 Task: Create New Customer with Customer Name: Lord & Taylor, Billing Address Line1: 3100 Abia Martin Drive, Billing Address Line2:  Panther Burn, Billing Address Line3:  Mississippi 38765, Cell Number: 305-245-4096
Action: Mouse moved to (163, 32)
Screenshot: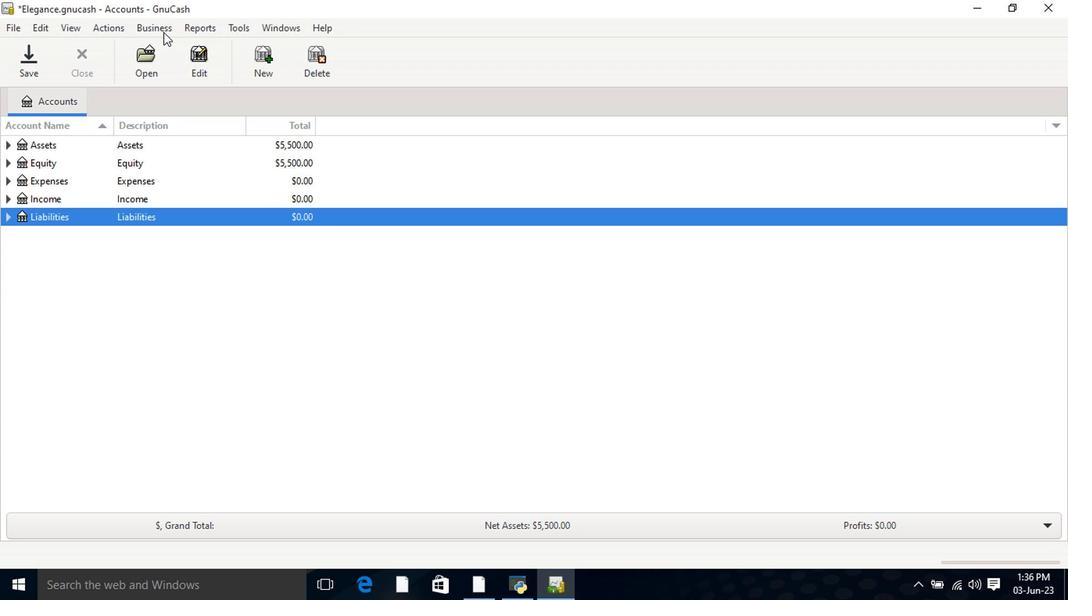 
Action: Mouse pressed left at (163, 32)
Screenshot: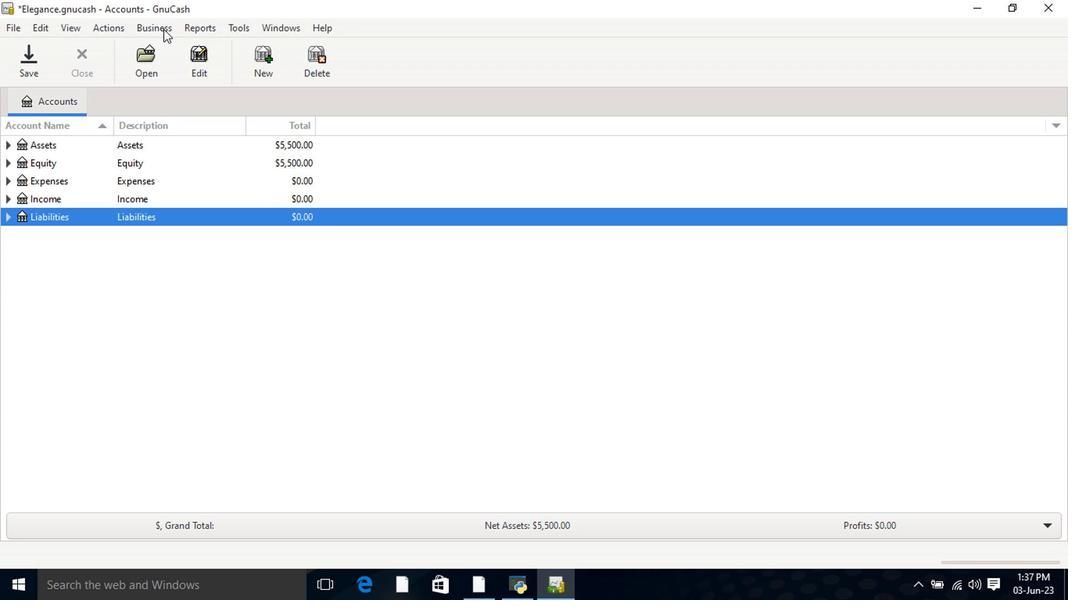 
Action: Mouse moved to (347, 74)
Screenshot: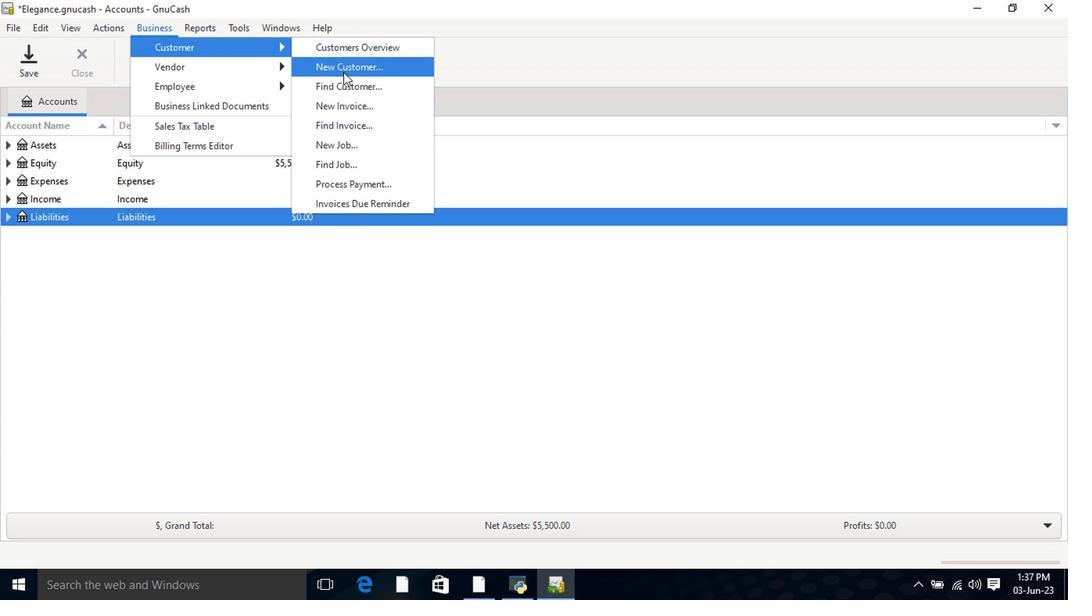 
Action: Mouse pressed left at (347, 74)
Screenshot: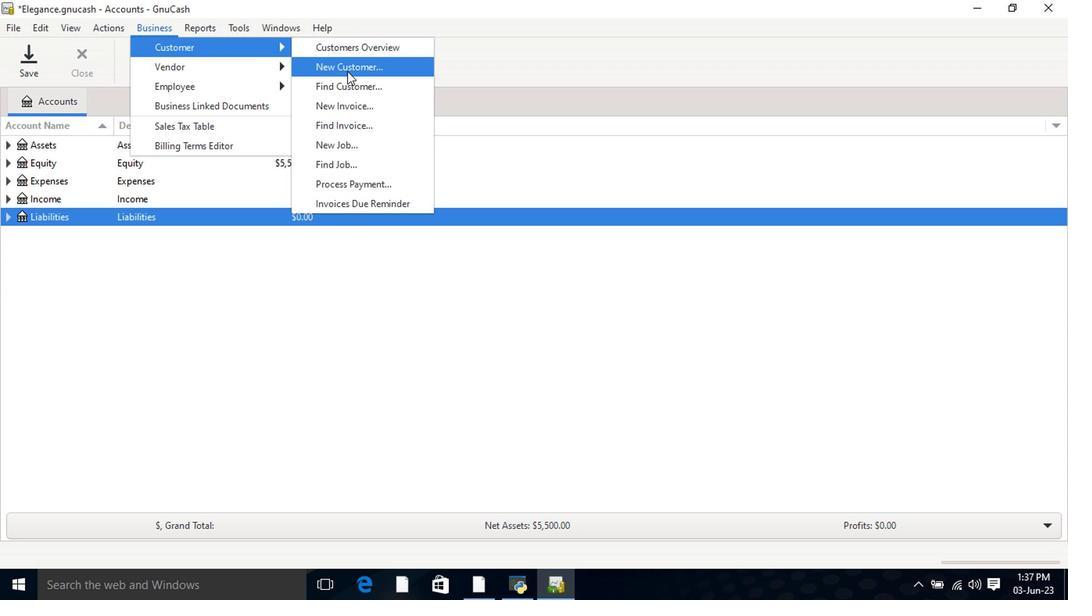 
Action: Mouse moved to (519, 178)
Screenshot: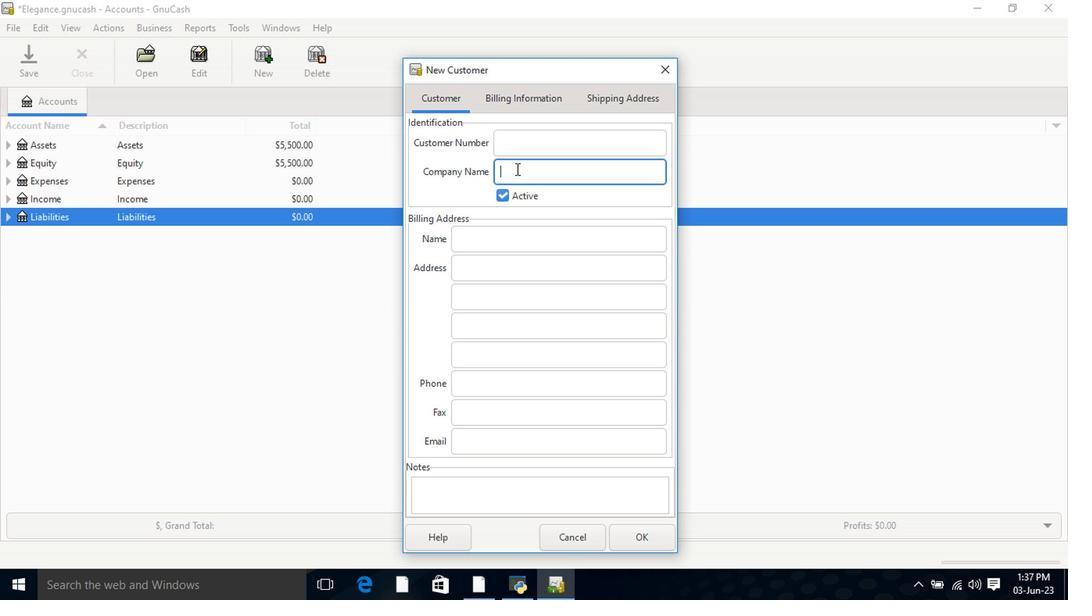 
Action: Key pressed <Key.shift>Lord<Key.space><Key.shift>&<Key.space><Key.shift>Taylor<Key.tab><Key.tab><Key.tab>3100<Key.space><Key.shift>Abia<Key.space><Key.shift><Key.shift><Key.shift><Key.shift><Key.shift>Martin<Key.space><Key.shift>Drive<Key.tab><Key.shift>Panther<Key.space><Key.shift>Burn<Key.tab><Key.shift>Mississippi<Key.space>38765<Key.tab><Key.tab>305-245-4096
Screenshot: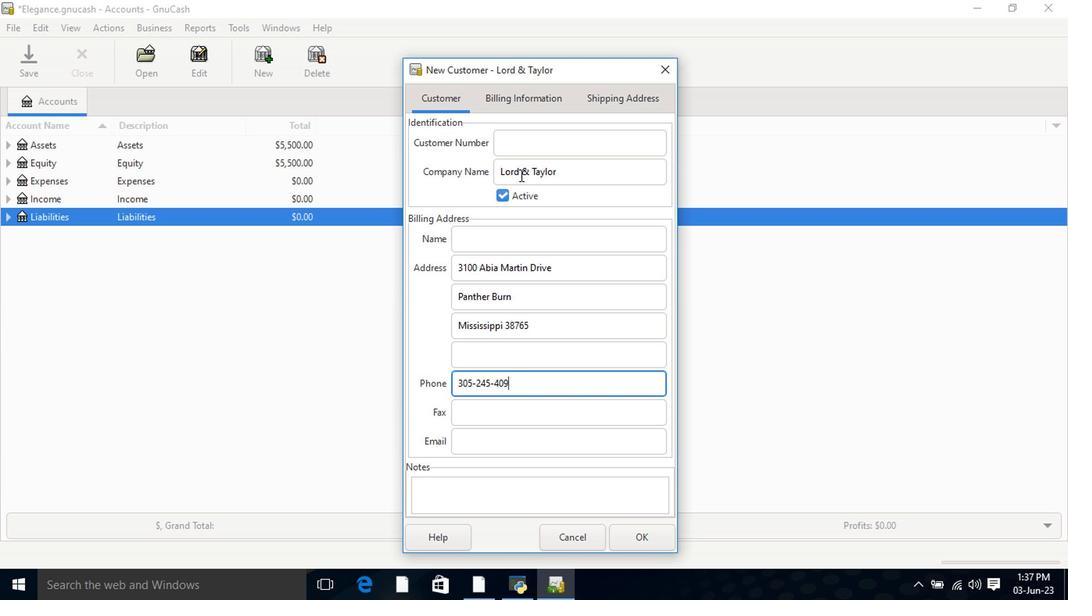 
Action: Mouse moved to (505, 100)
Screenshot: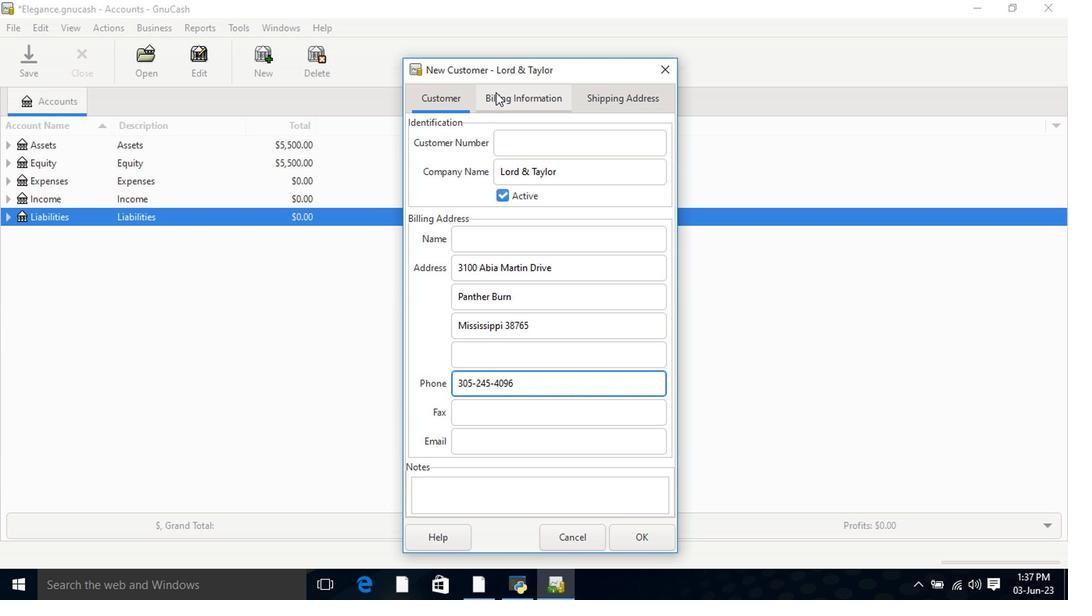 
Action: Mouse pressed left at (505, 100)
Screenshot: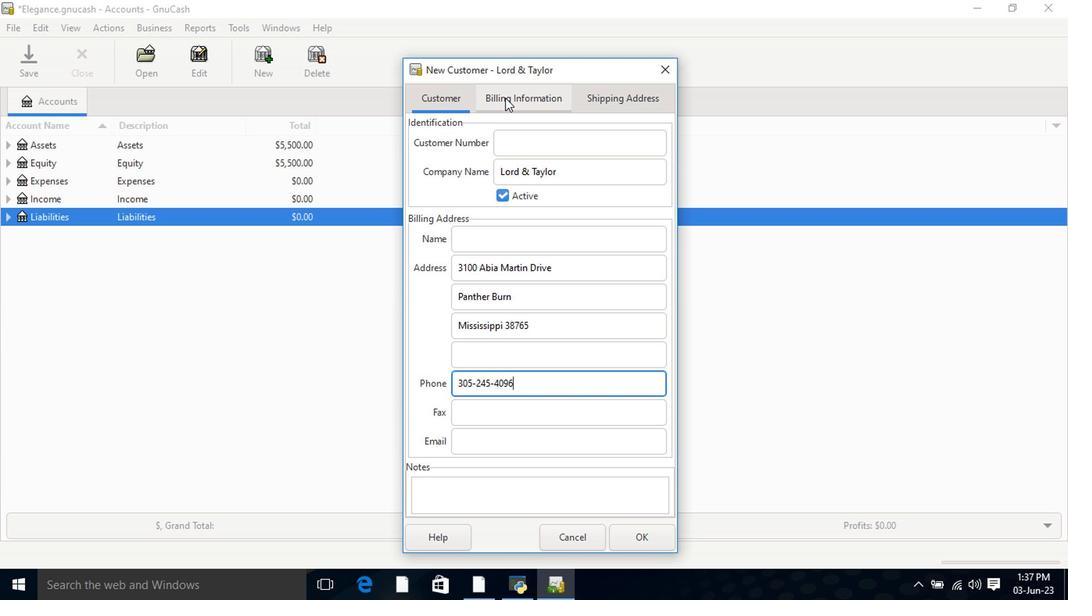 
Action: Mouse moved to (585, 100)
Screenshot: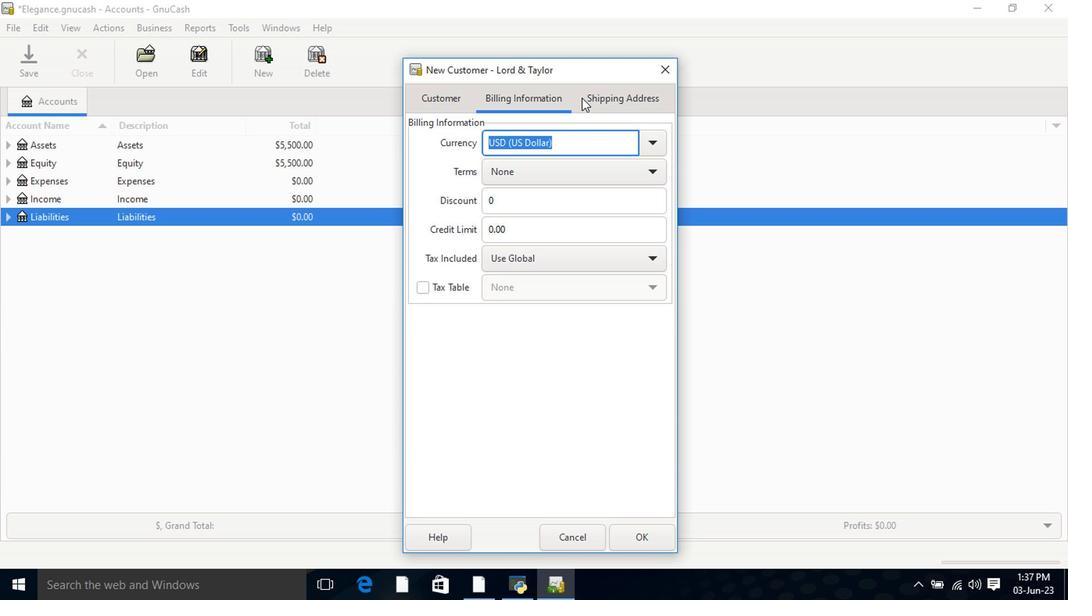 
Action: Mouse pressed left at (585, 100)
Screenshot: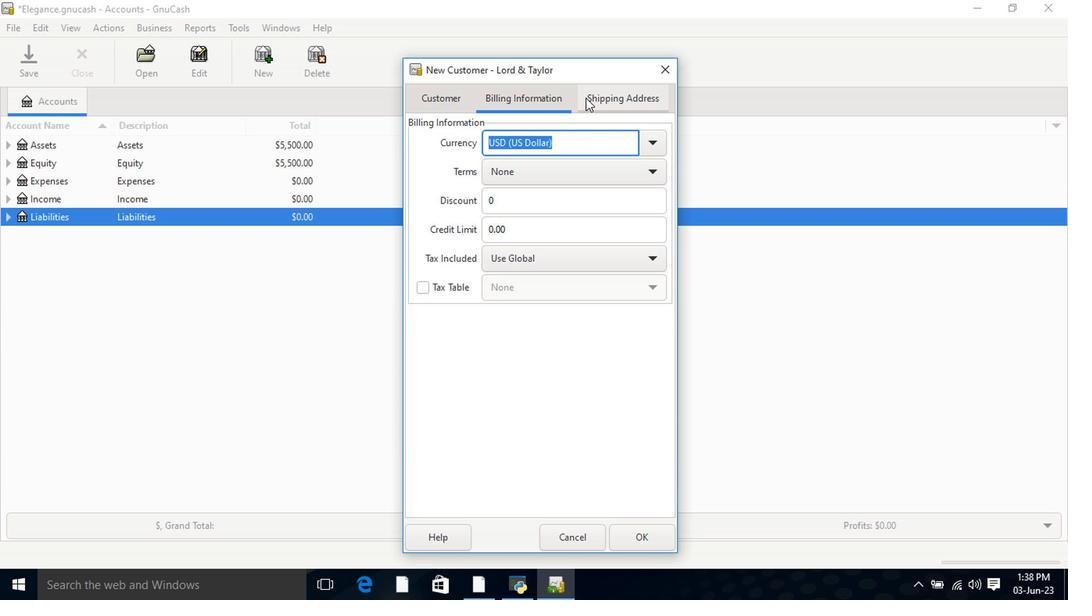 
Action: Mouse moved to (642, 536)
Screenshot: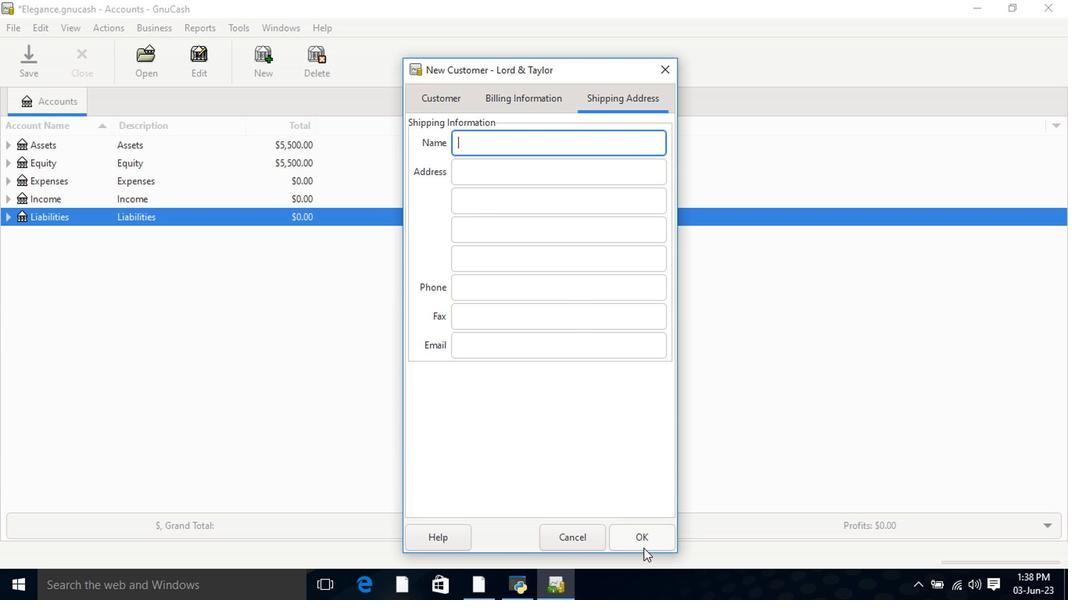 
Action: Mouse pressed left at (642, 536)
Screenshot: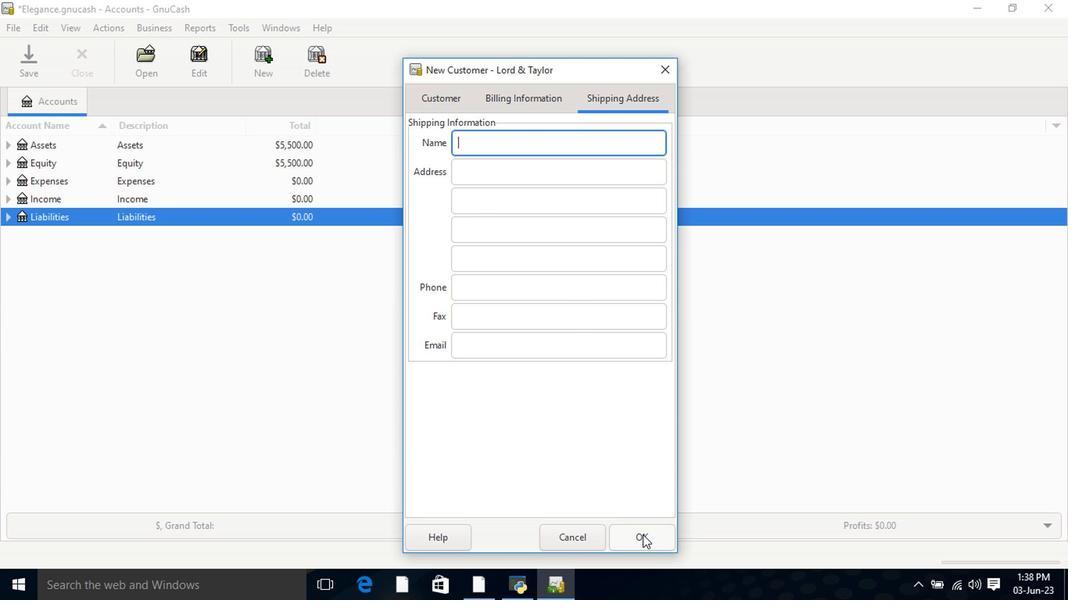 
Action: Mouse moved to (640, 534)
Screenshot: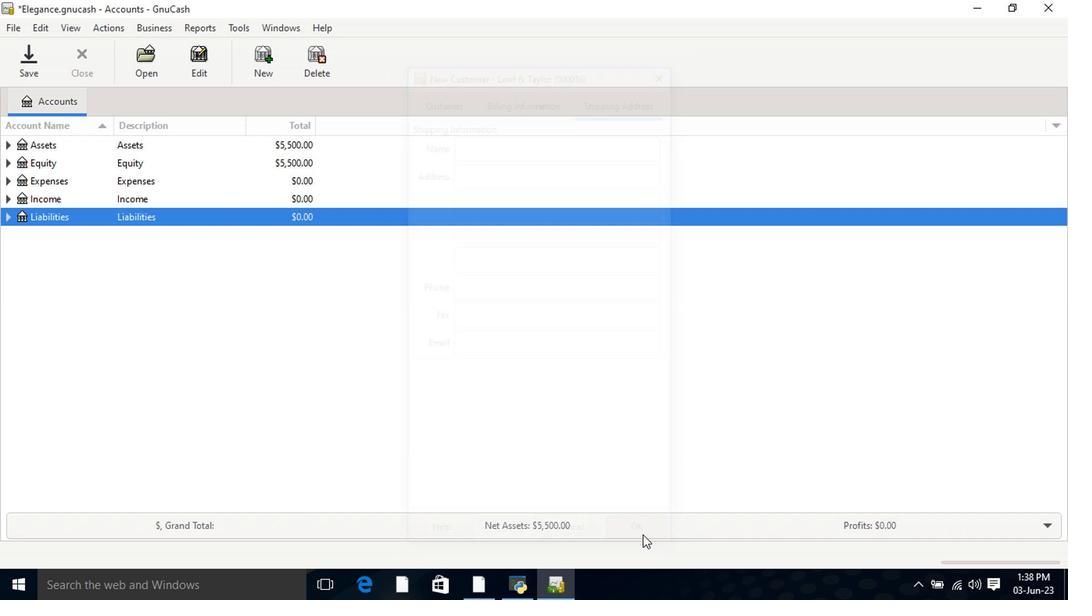 
